 Task: Use the formula "COSH" in spreadsheet "Project portfolio".
Action: Mouse moved to (151, 134)
Screenshot: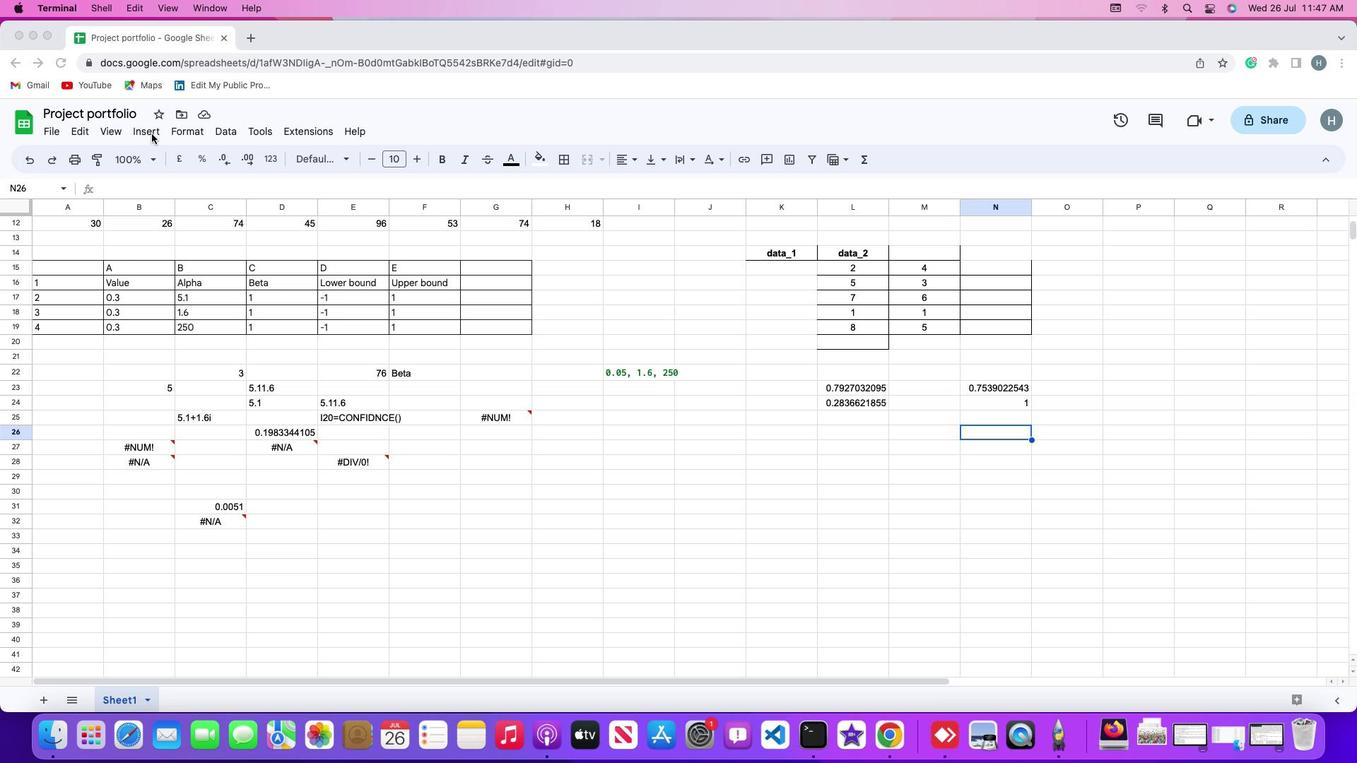 
Action: Mouse pressed left at (151, 134)
Screenshot: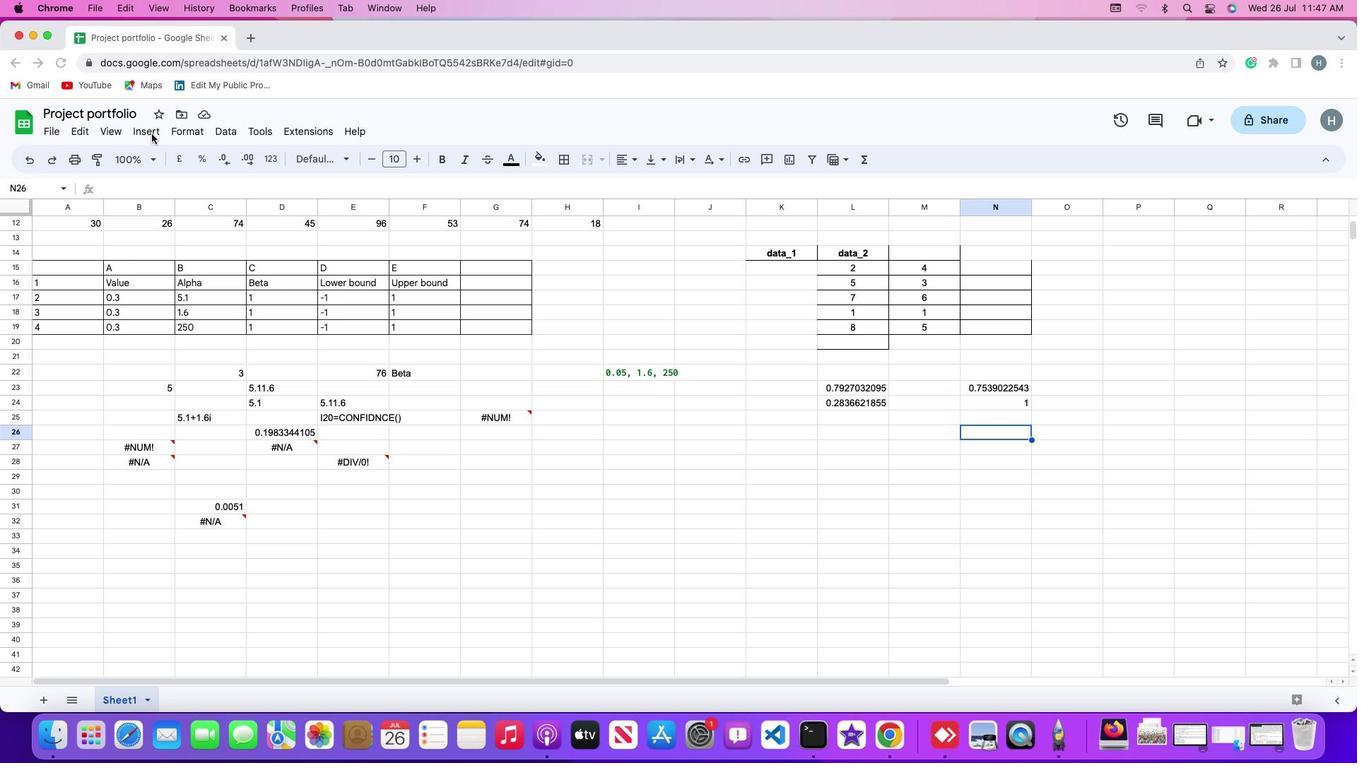 
Action: Mouse moved to (151, 134)
Screenshot: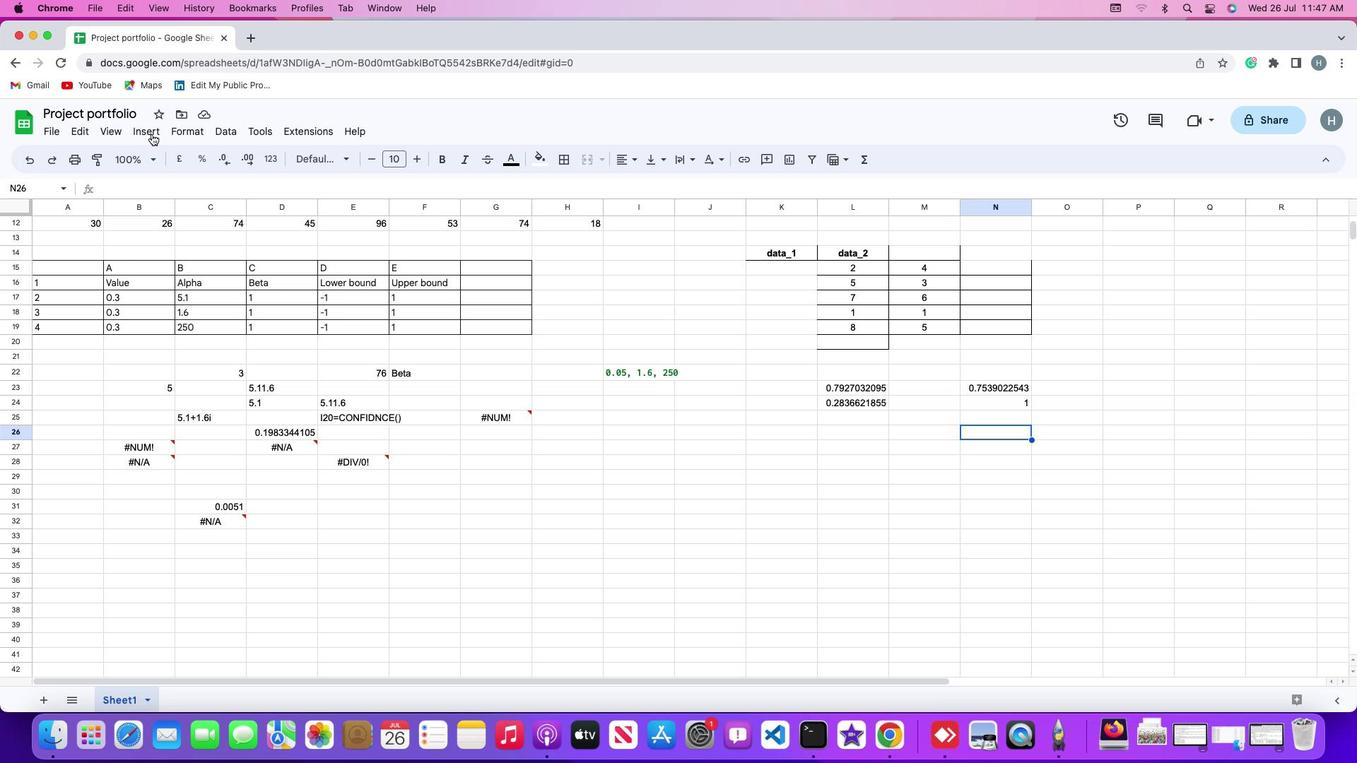 
Action: Mouse pressed left at (151, 134)
Screenshot: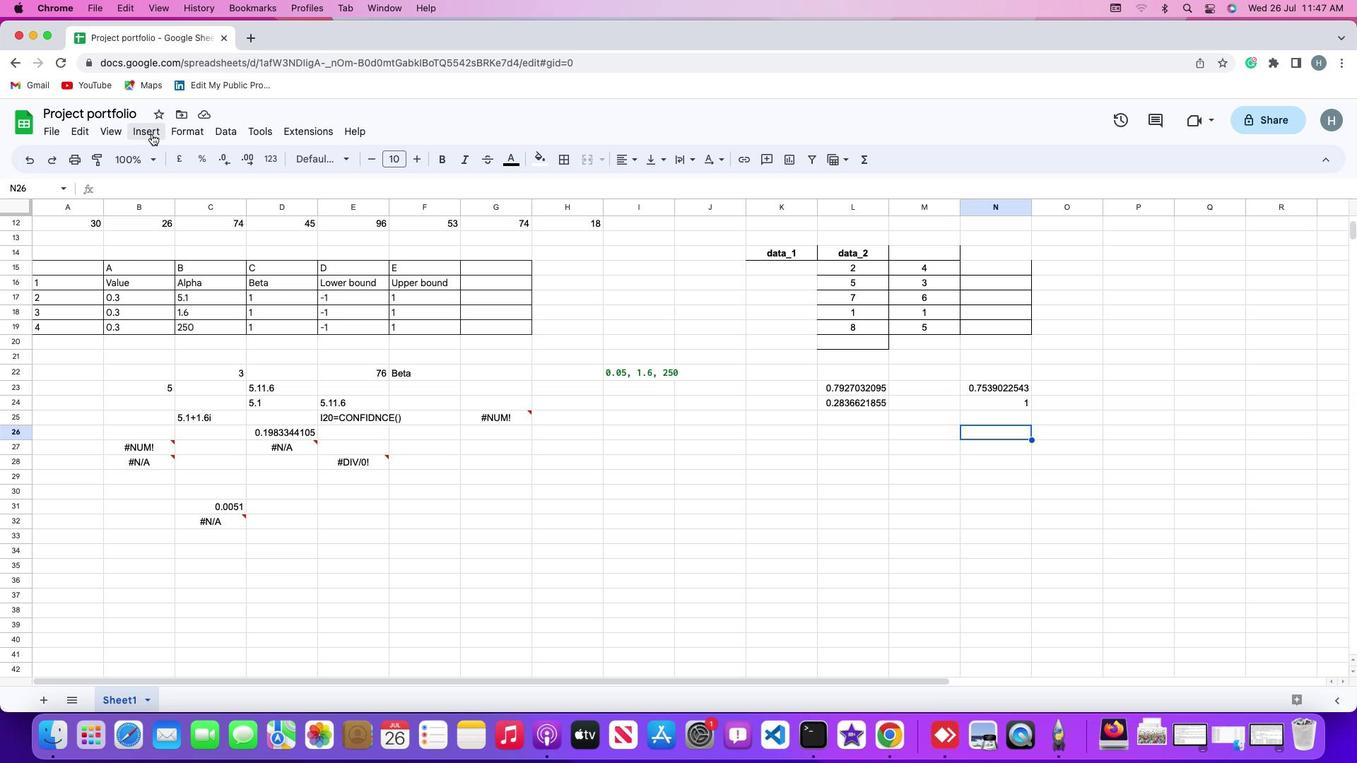 
Action: Mouse moved to (142, 353)
Screenshot: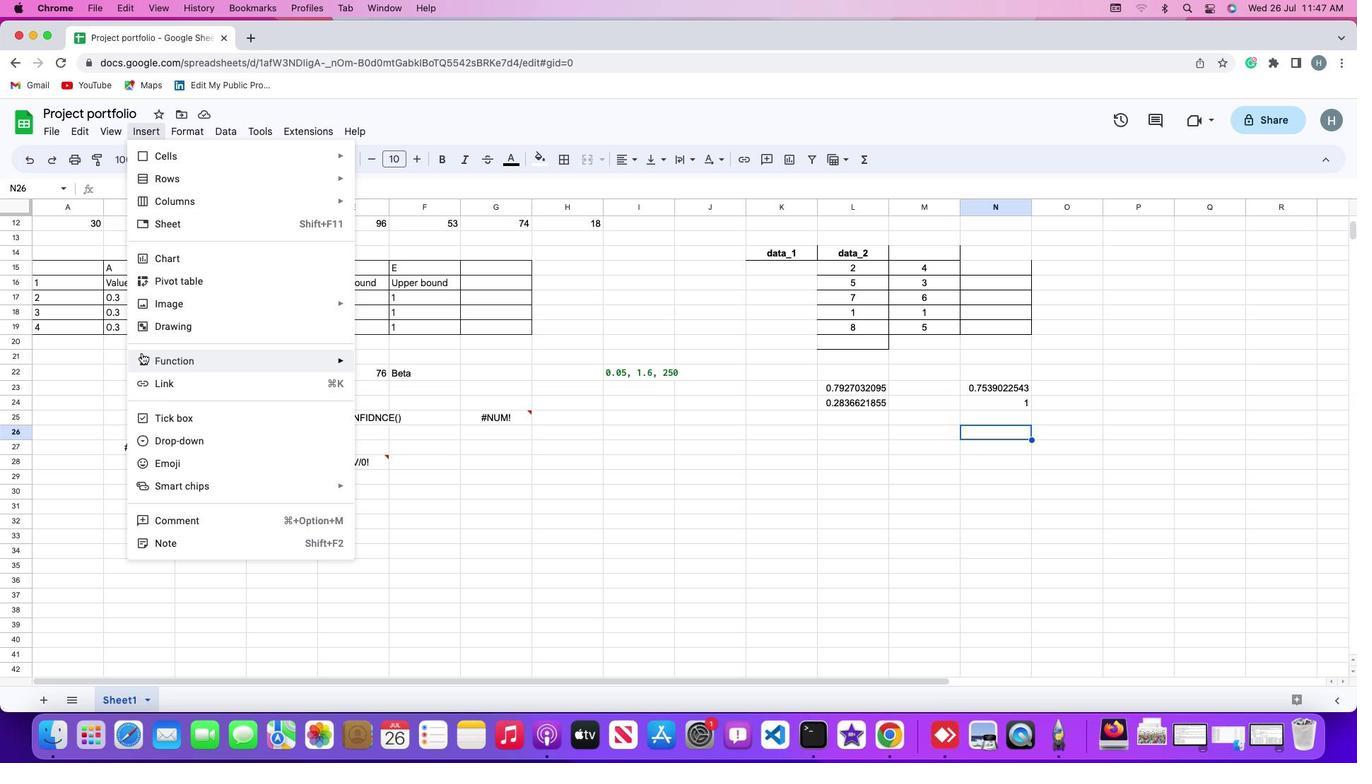 
Action: Mouse pressed left at (142, 353)
Screenshot: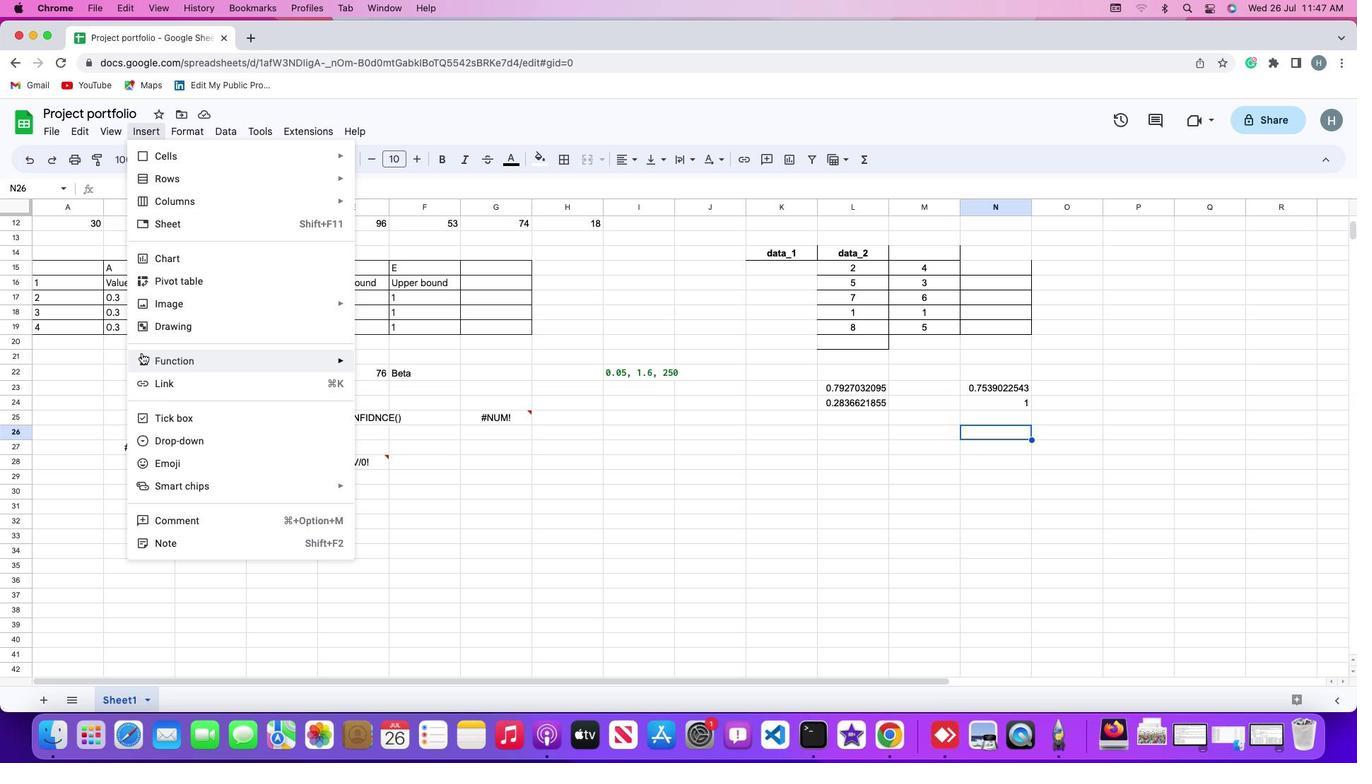 
Action: Mouse moved to (432, 294)
Screenshot: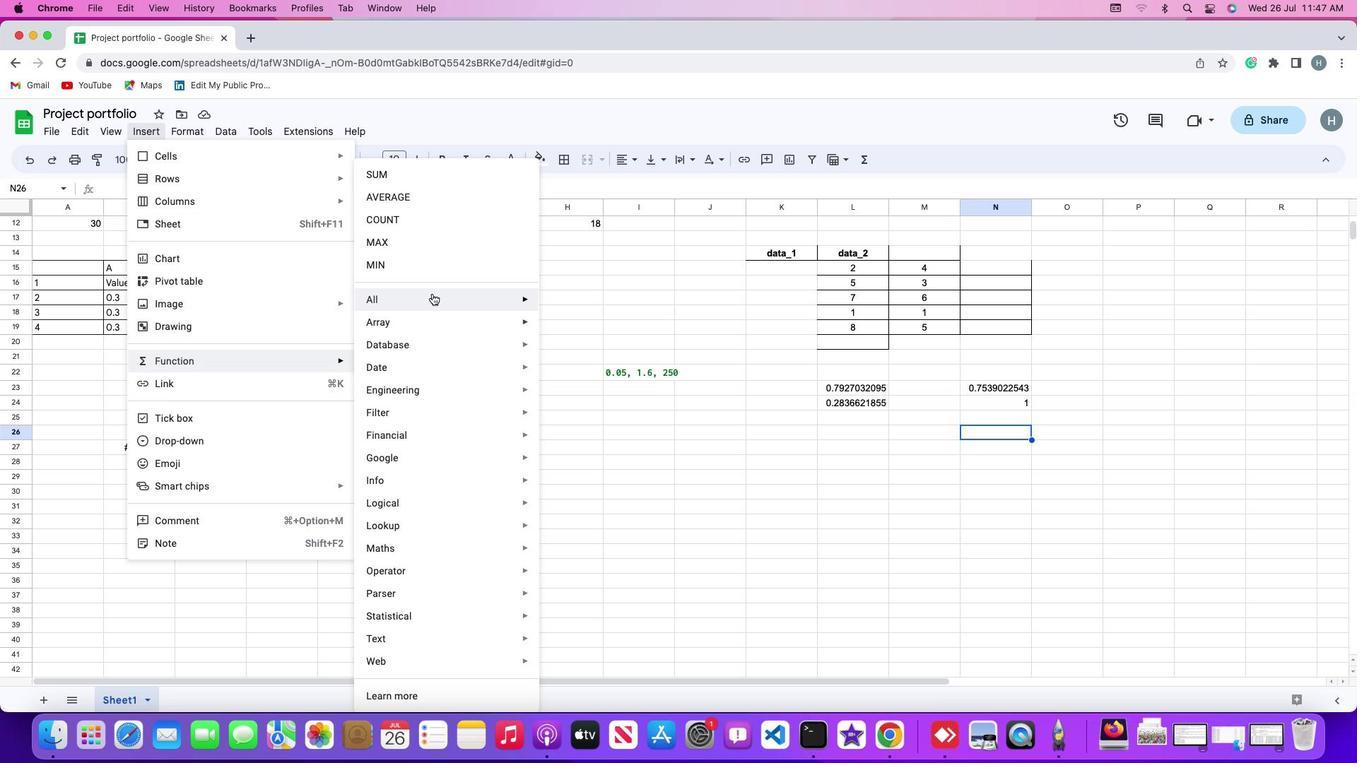 
Action: Mouse pressed left at (432, 294)
Screenshot: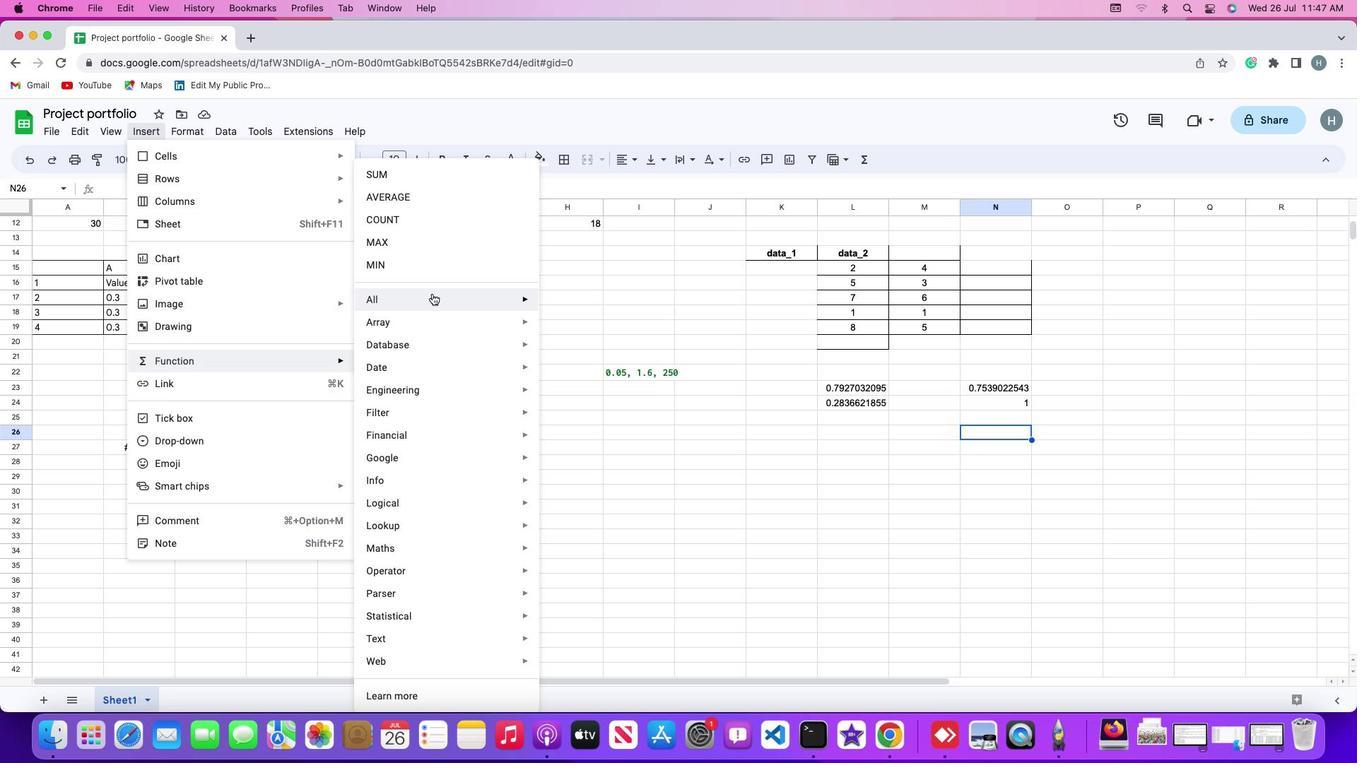 
Action: Mouse moved to (587, 439)
Screenshot: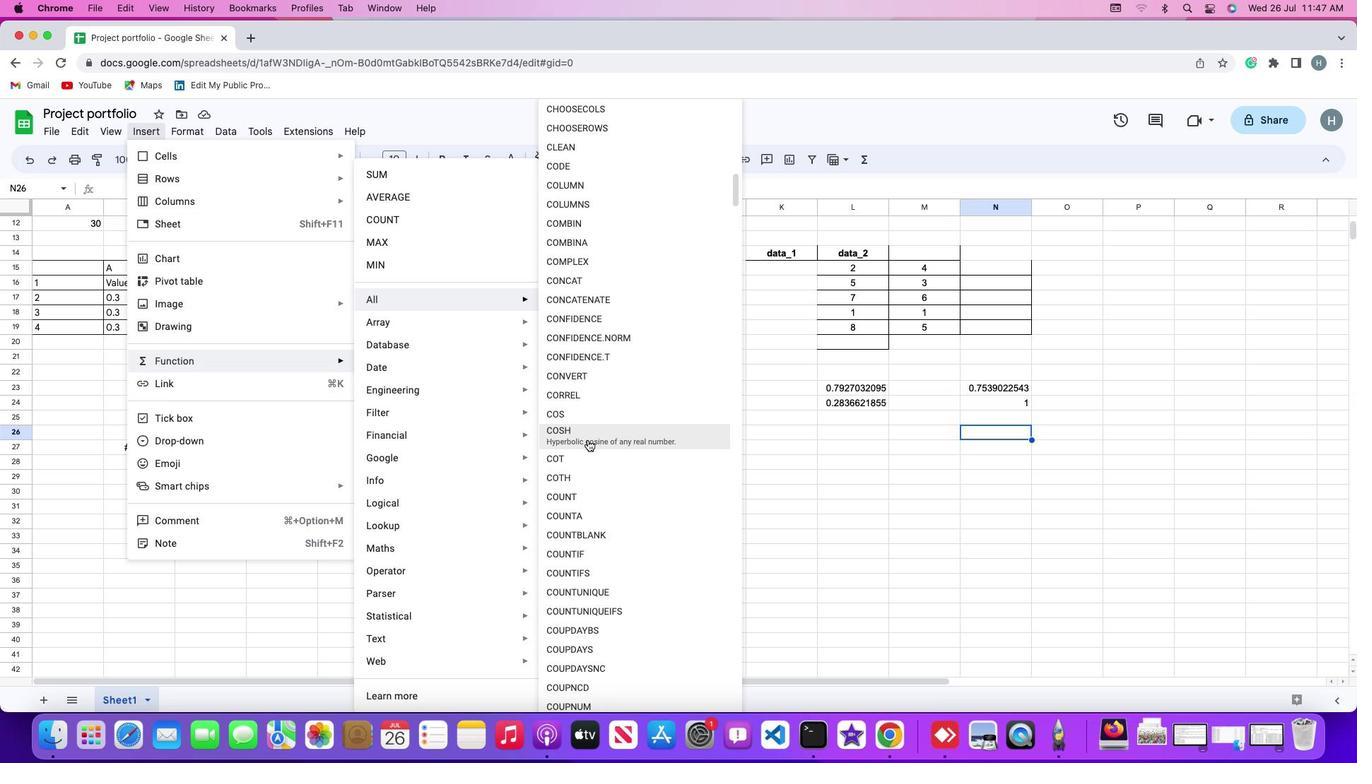 
Action: Mouse pressed left at (587, 439)
Screenshot: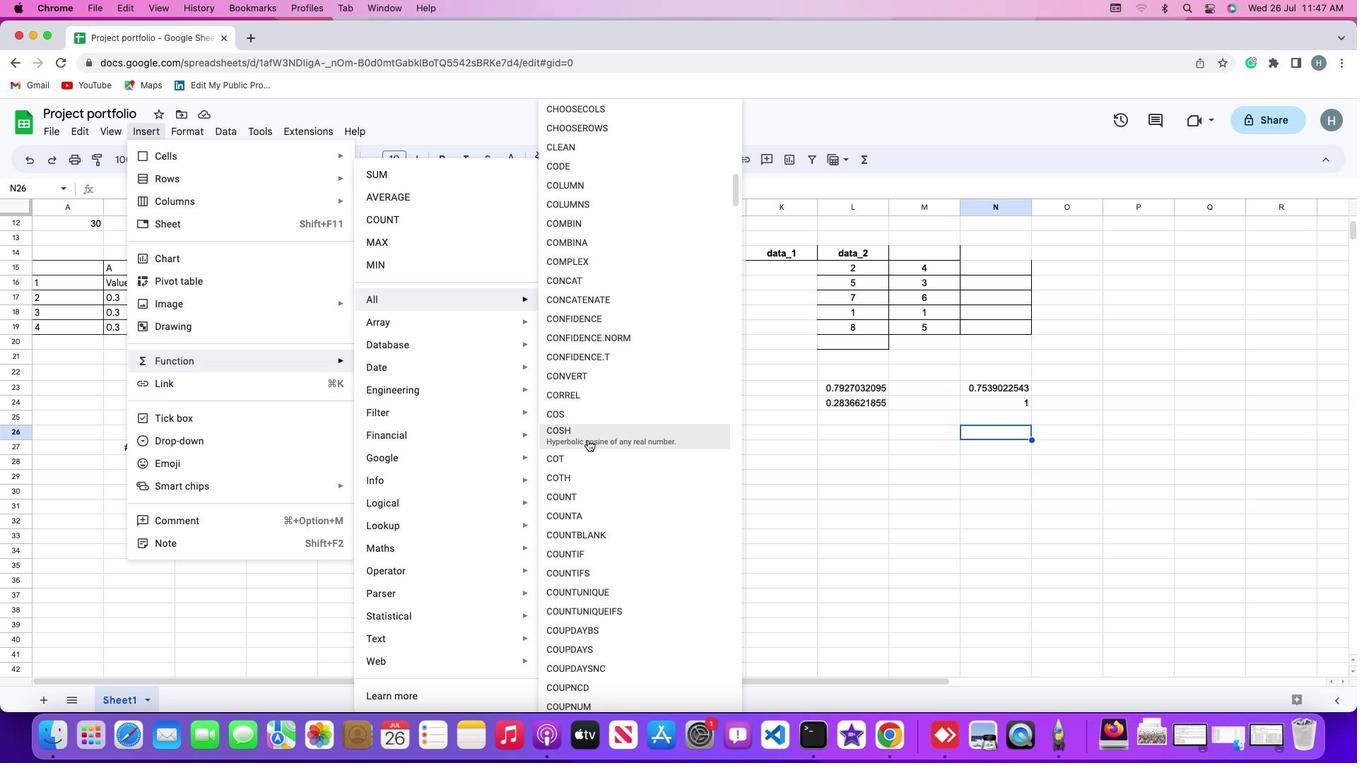 
Action: Mouse moved to (183, 296)
Screenshot: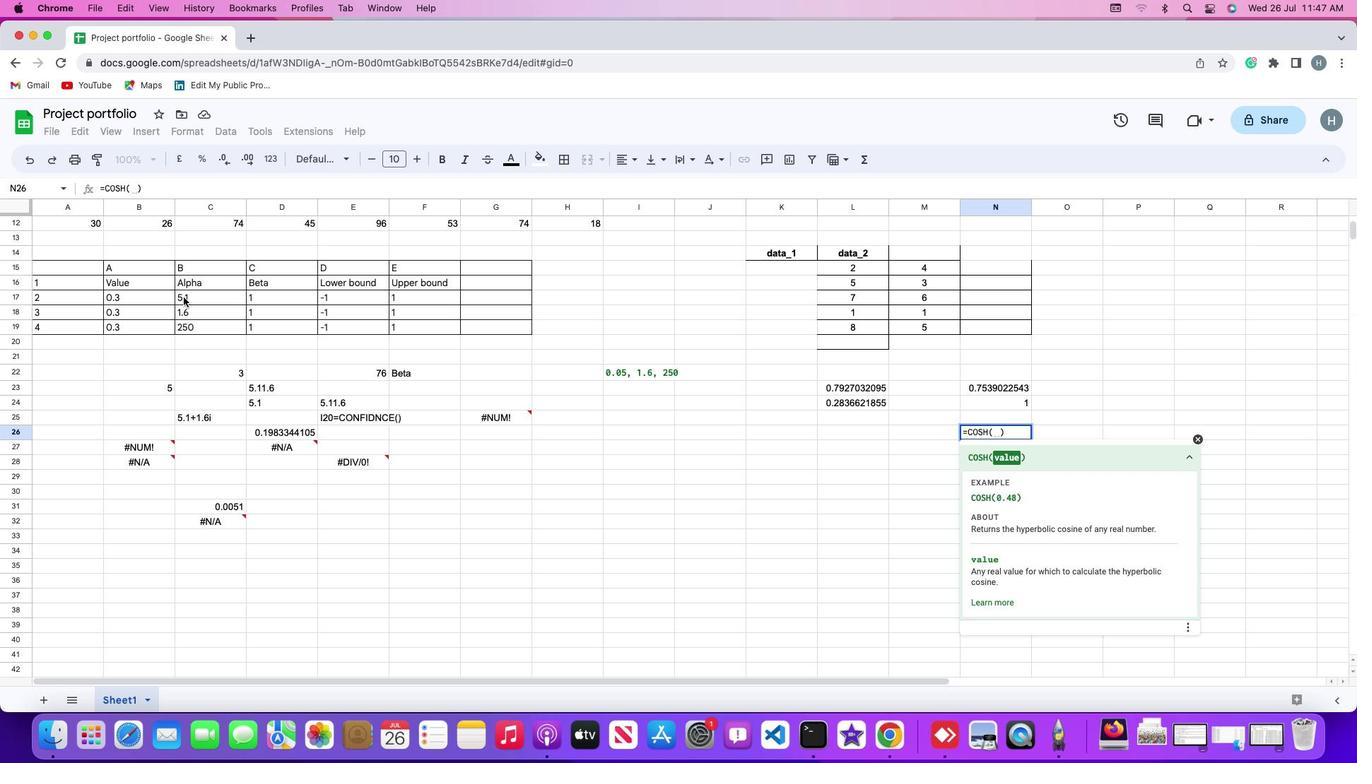 
Action: Mouse pressed left at (183, 296)
Screenshot: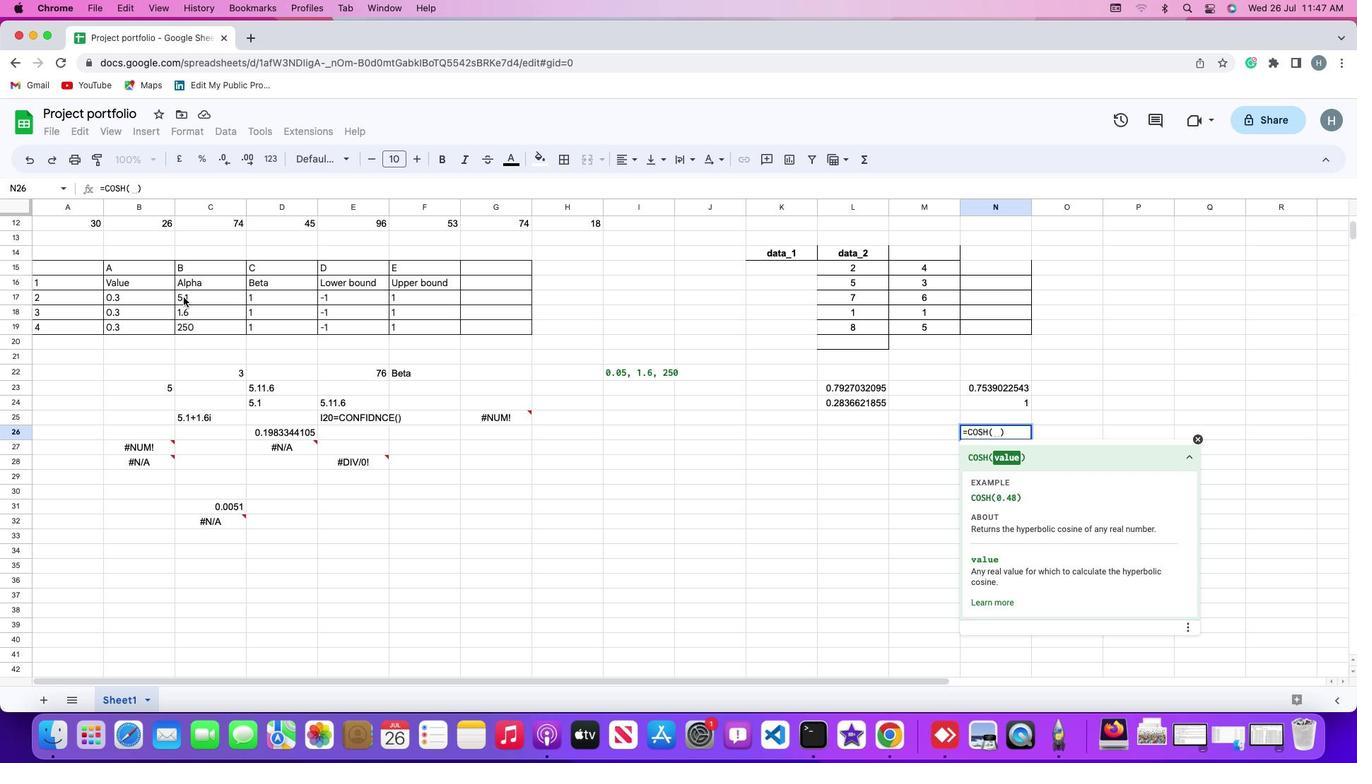 
Action: Mouse moved to (185, 299)
Screenshot: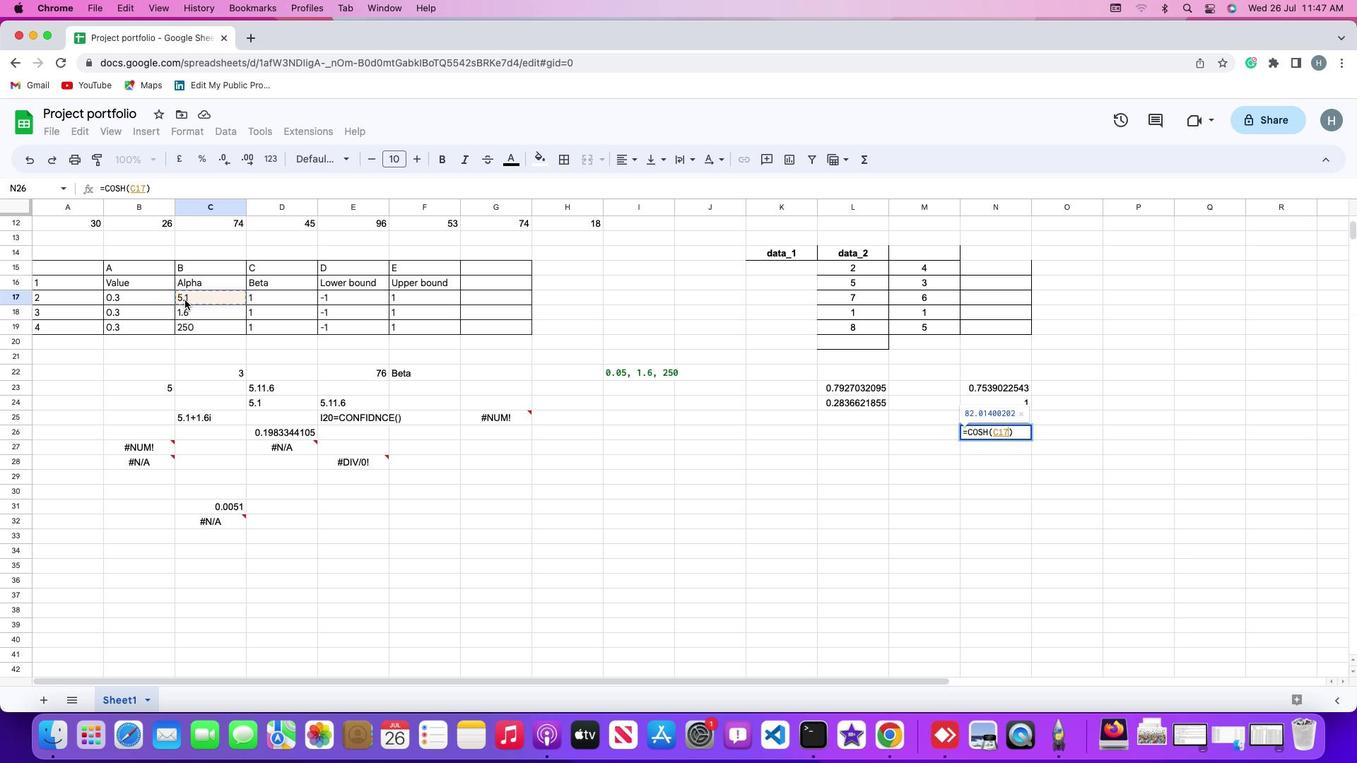 
Action: Key pressed Key.enter
Screenshot: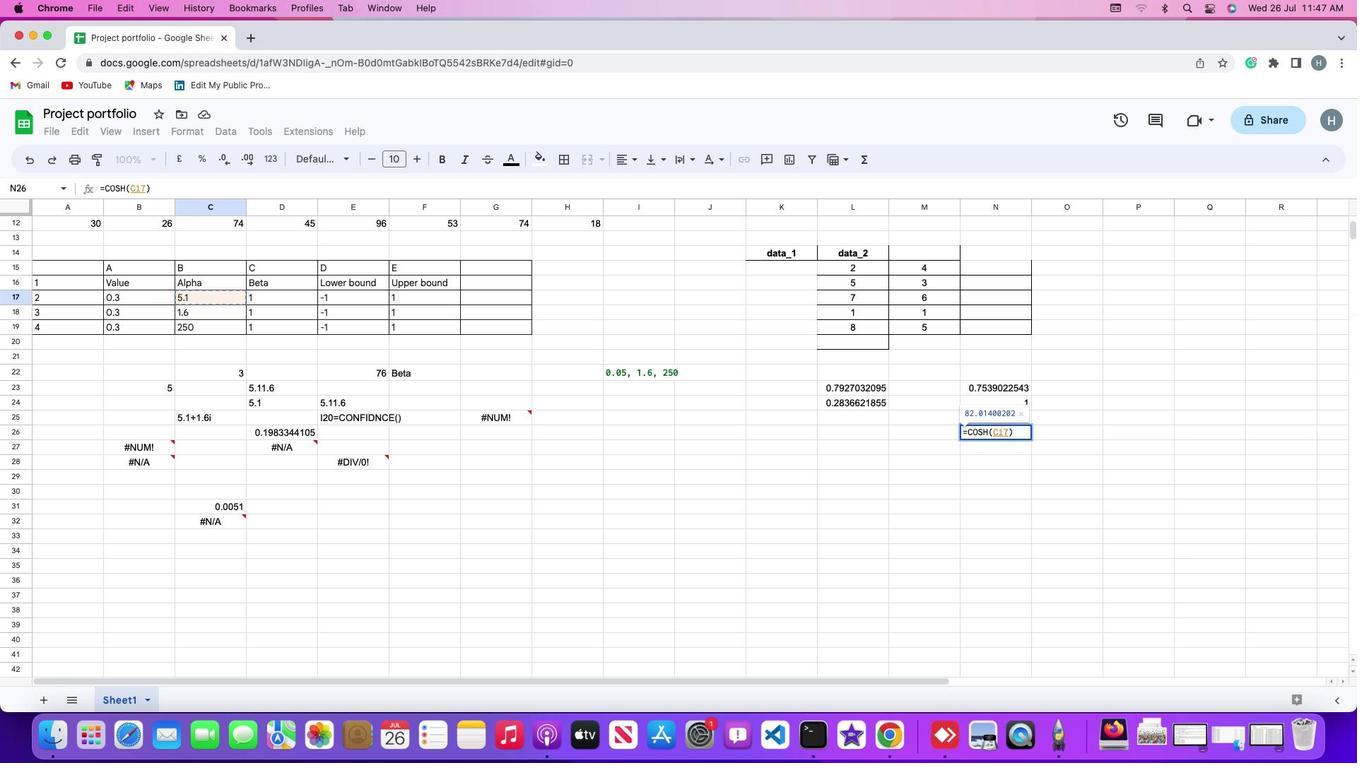 
